 Task: Edit the theme color of the profile "Smith" to Light teal and white.
Action: Mouse moved to (1384, 39)
Screenshot: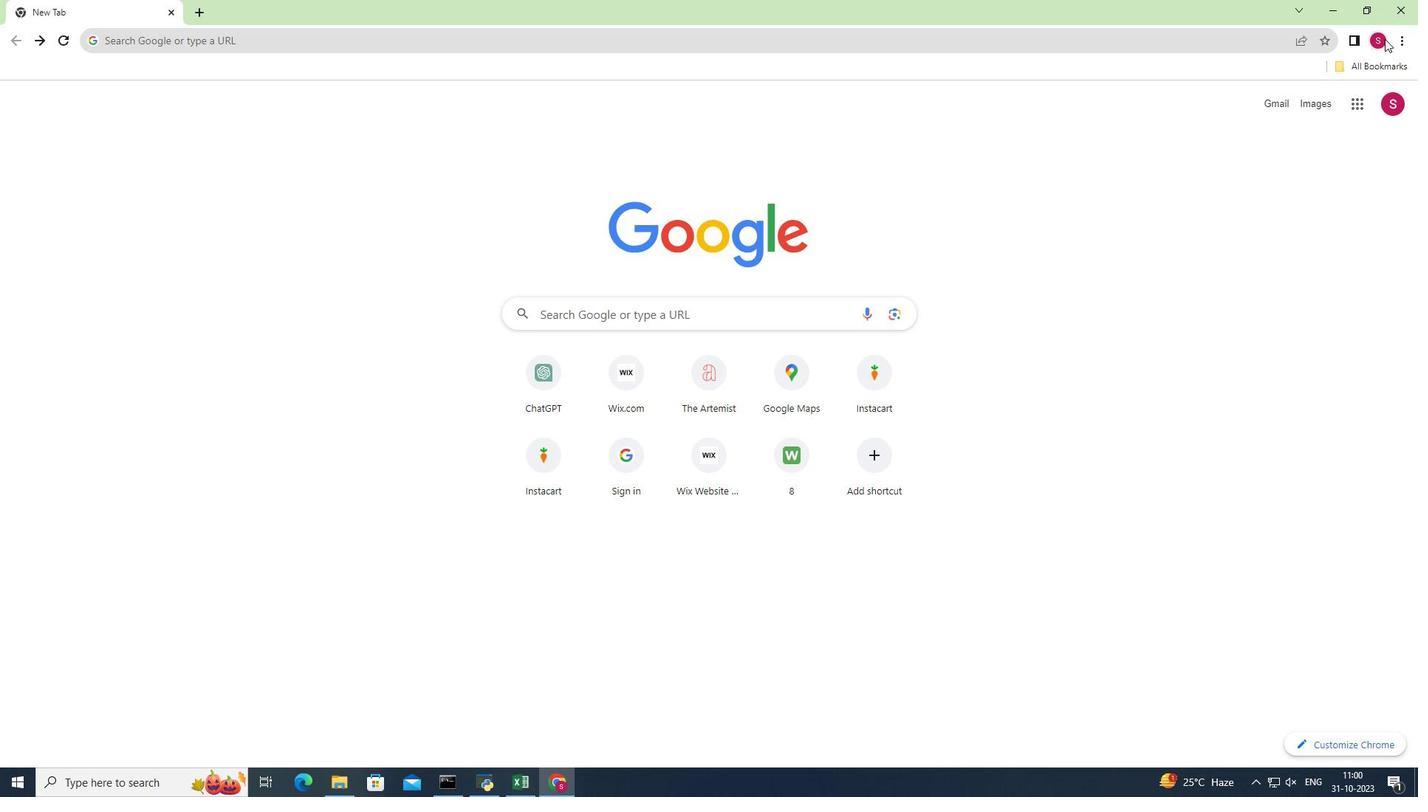 
Action: Mouse pressed left at (1384, 39)
Screenshot: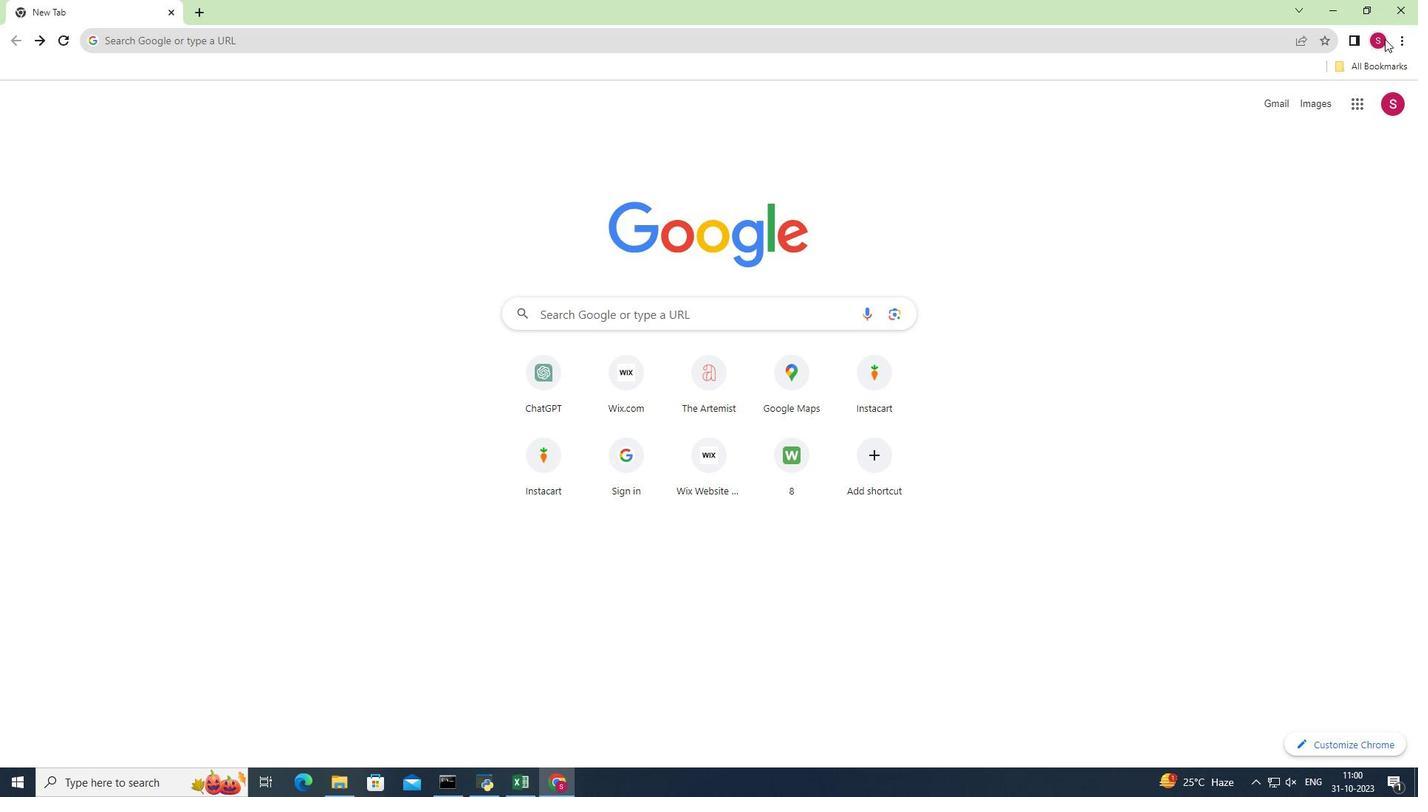 
Action: Mouse moved to (1369, 370)
Screenshot: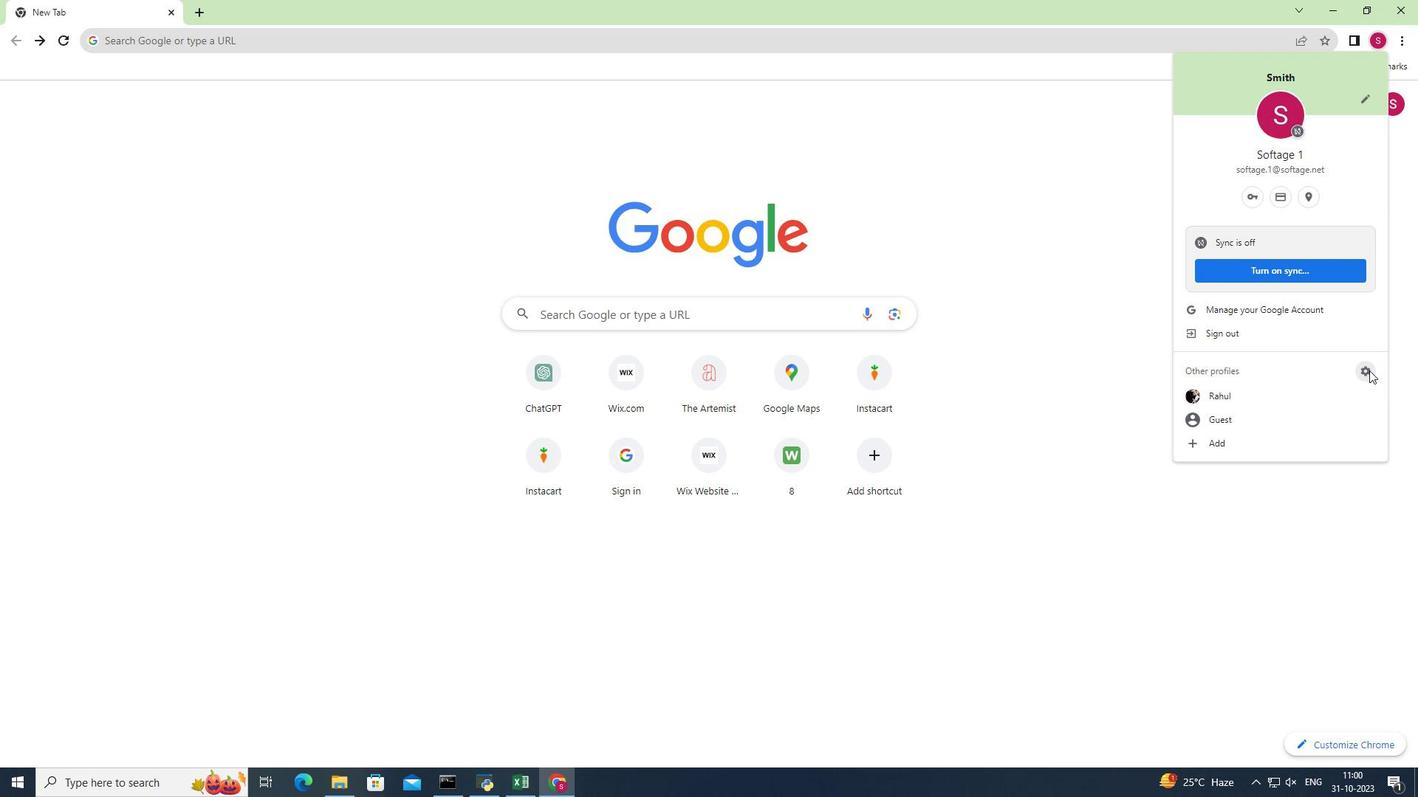 
Action: Mouse pressed left at (1369, 370)
Screenshot: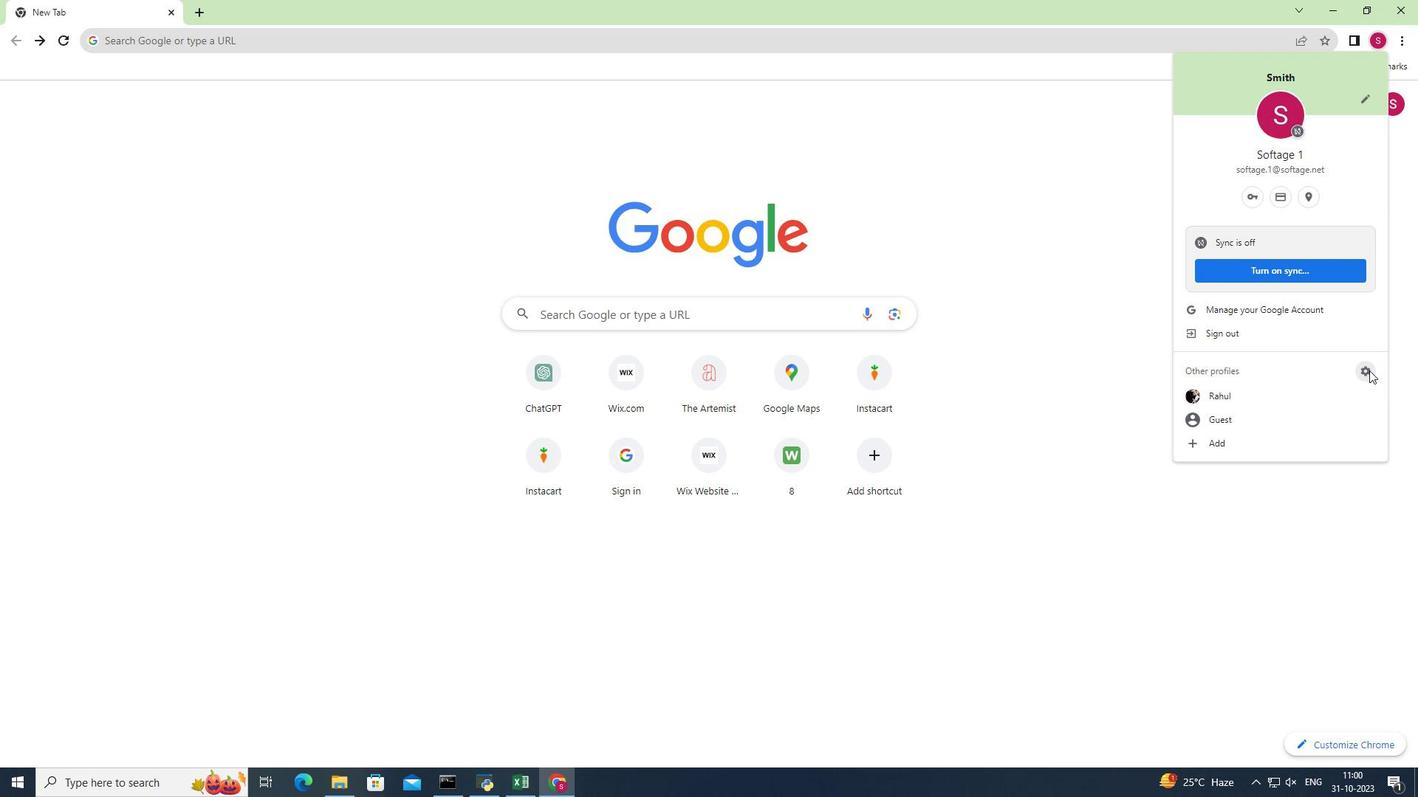 
Action: Mouse pressed left at (1369, 370)
Screenshot: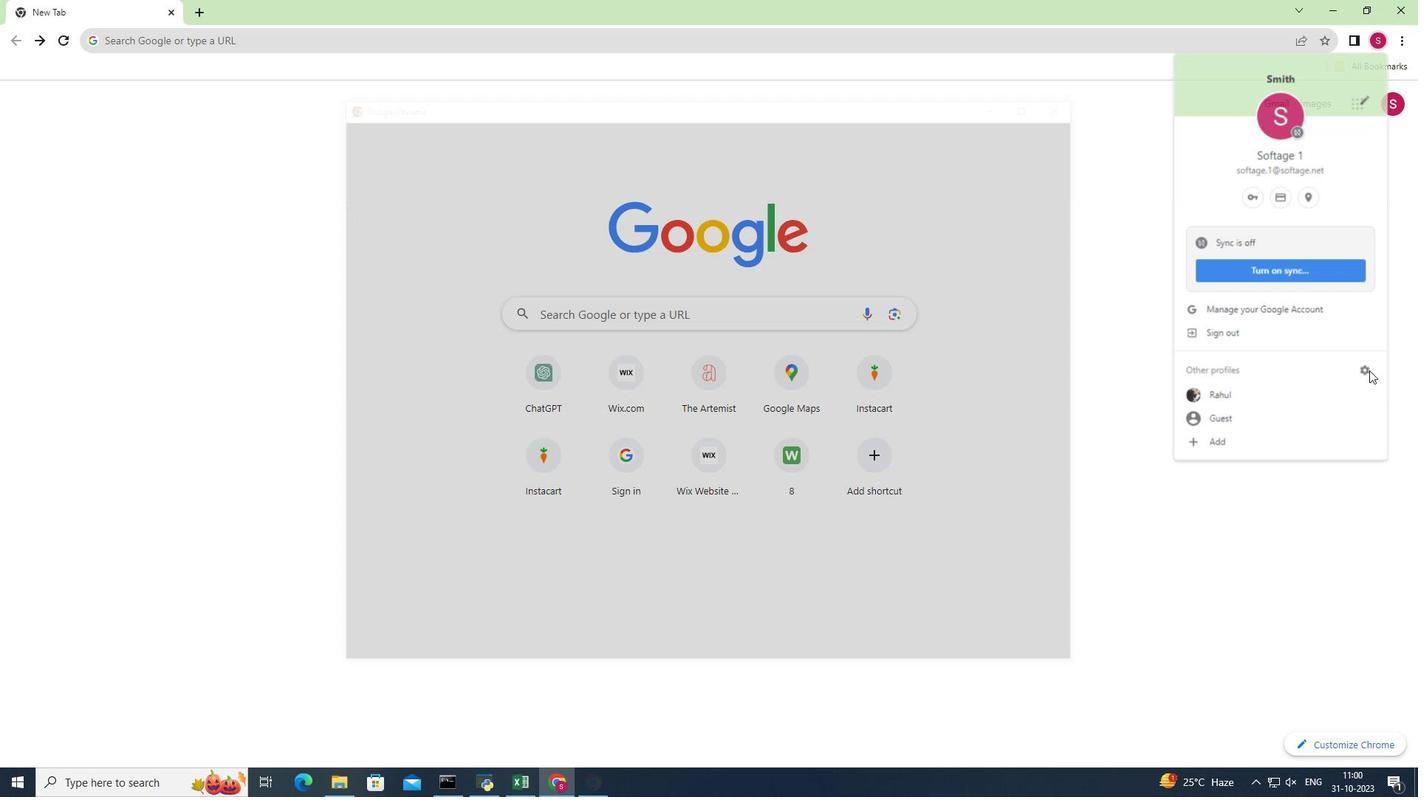 
Action: Mouse moved to (760, 404)
Screenshot: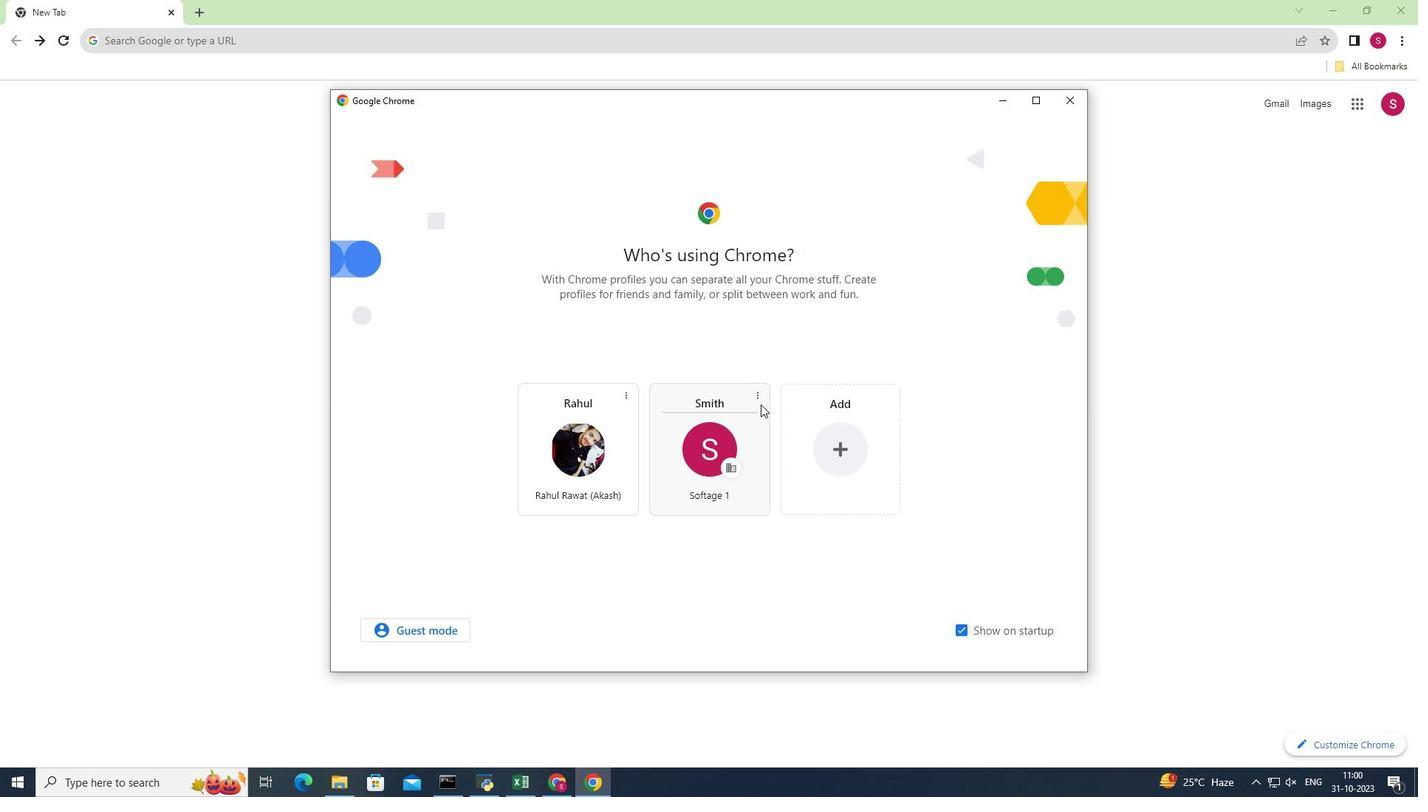 
Action: Mouse pressed left at (760, 404)
Screenshot: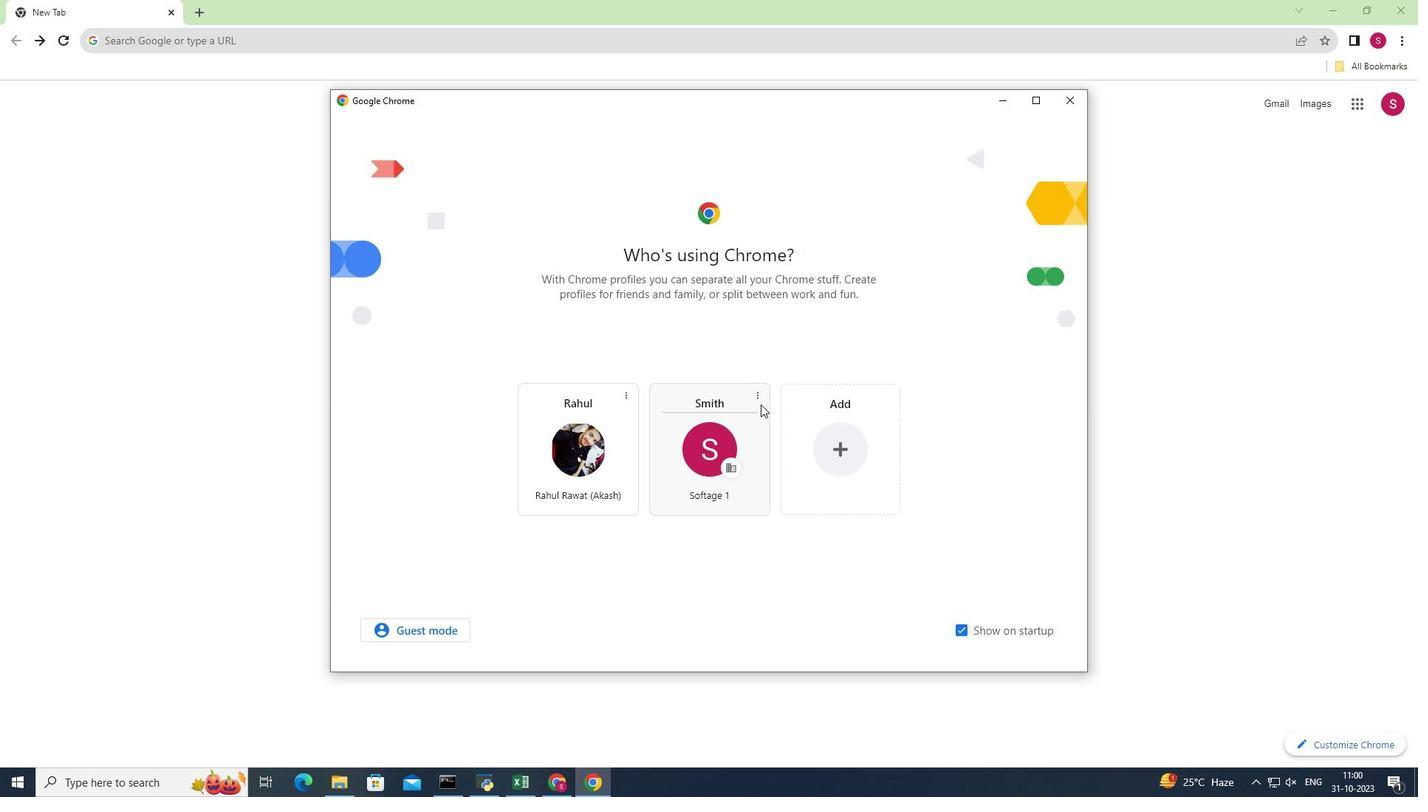 
Action: Mouse moved to (757, 393)
Screenshot: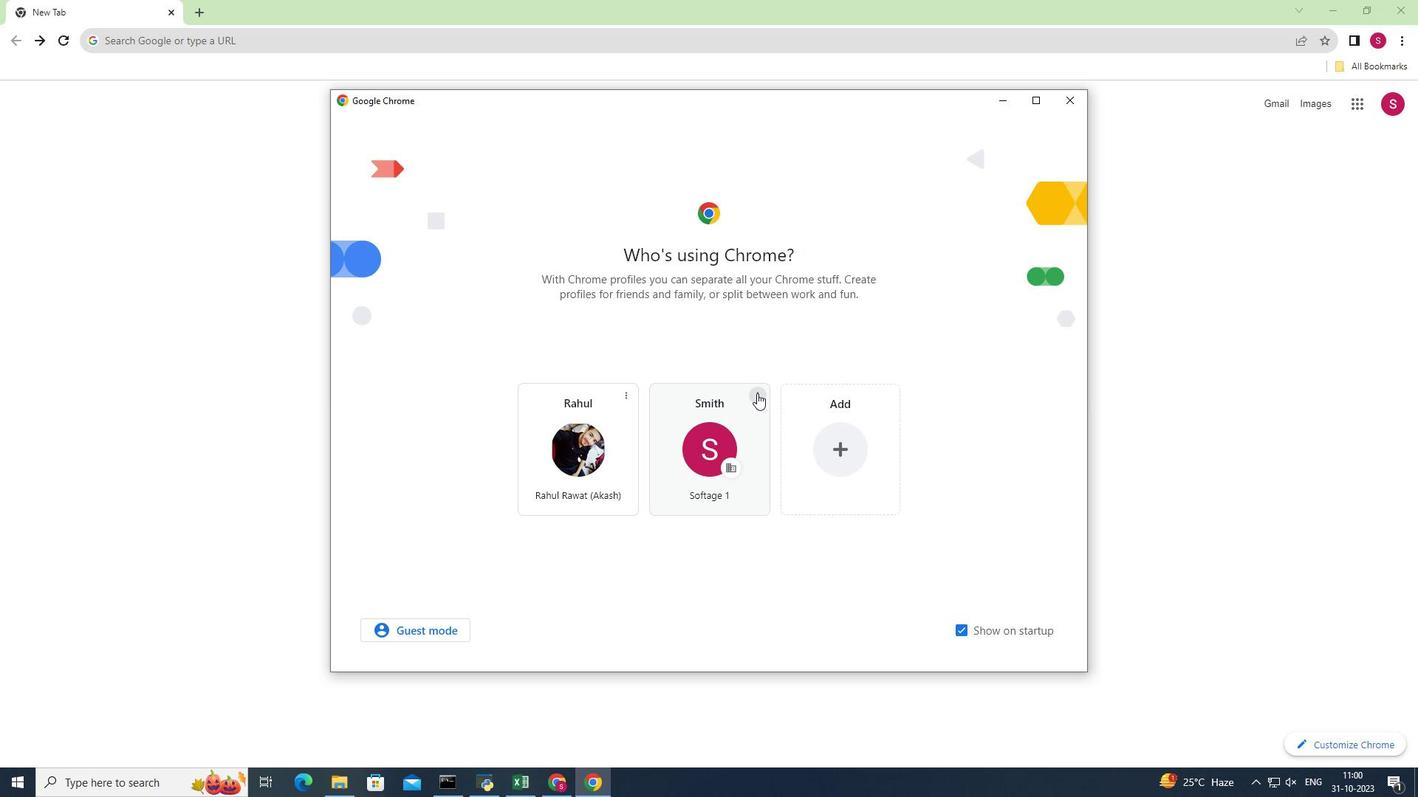 
Action: Mouse pressed left at (757, 393)
Screenshot: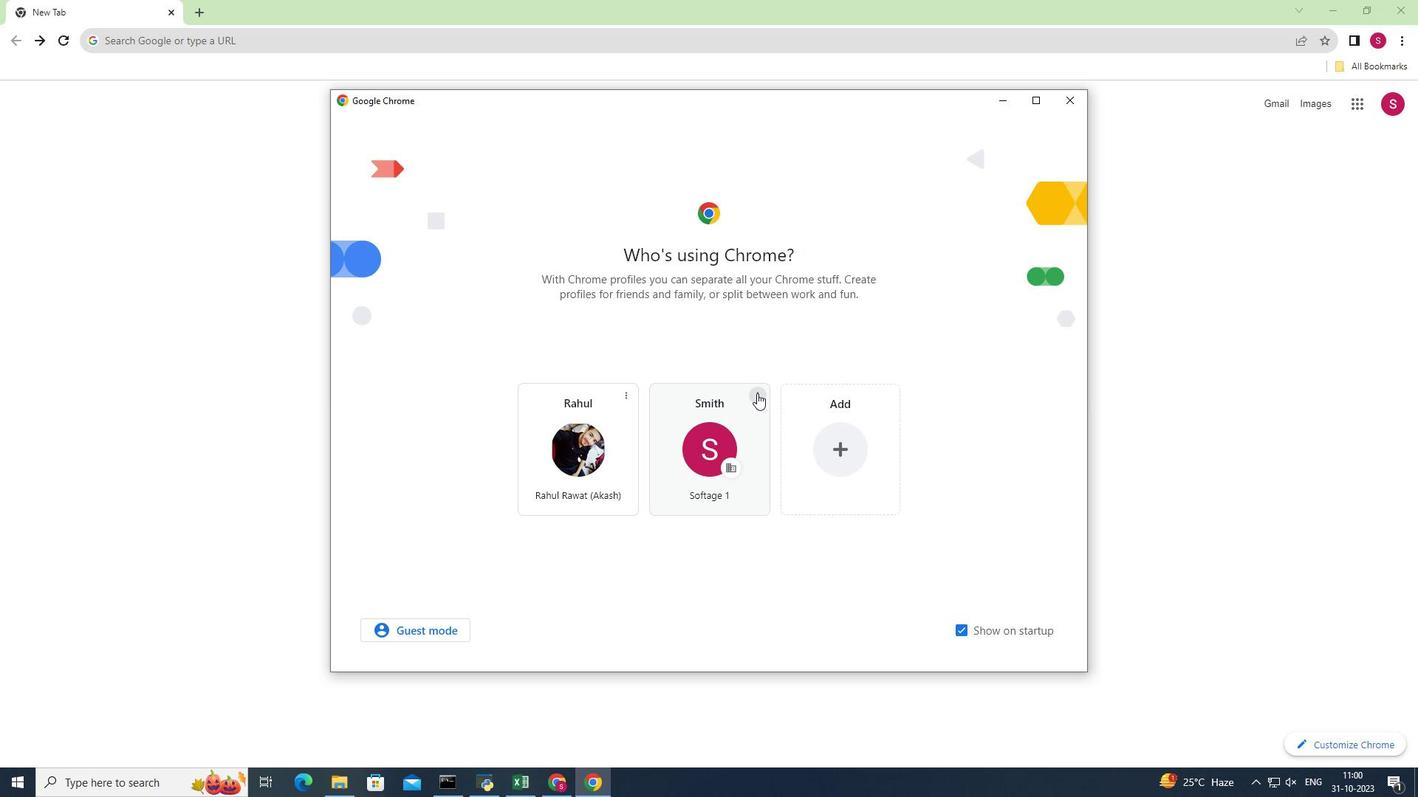 
Action: Mouse moved to (737, 404)
Screenshot: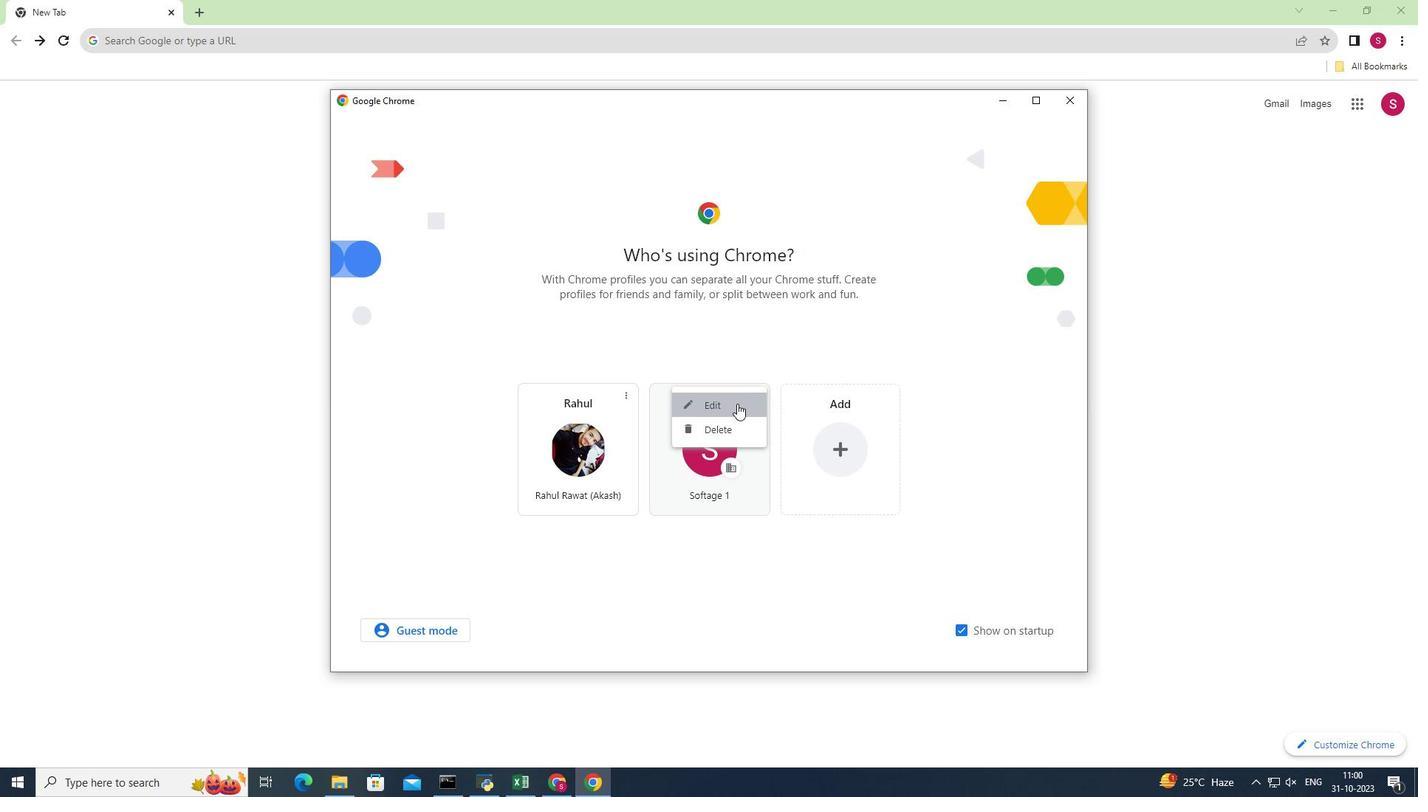 
Action: Mouse pressed left at (737, 404)
Screenshot: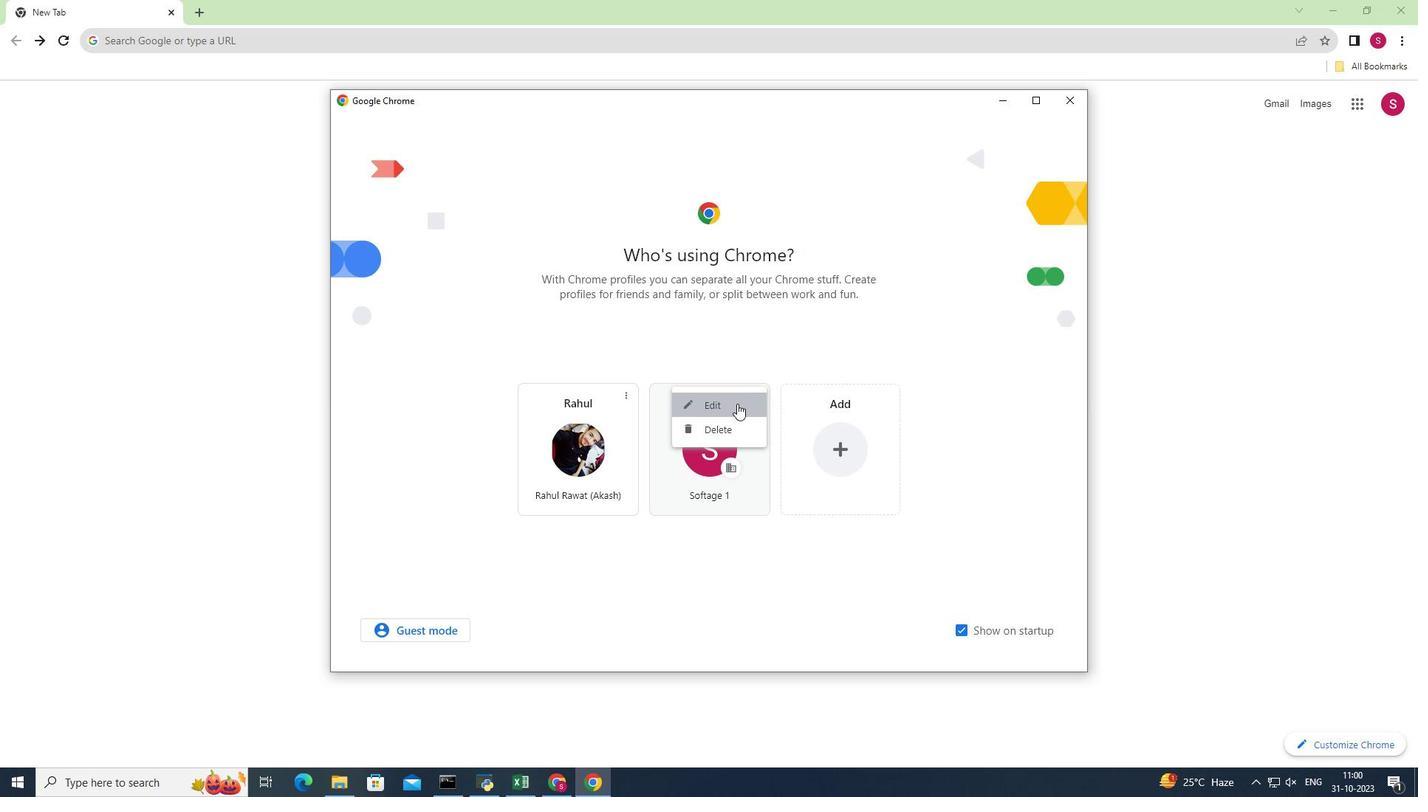 
Action: Mouse moved to (734, 405)
Screenshot: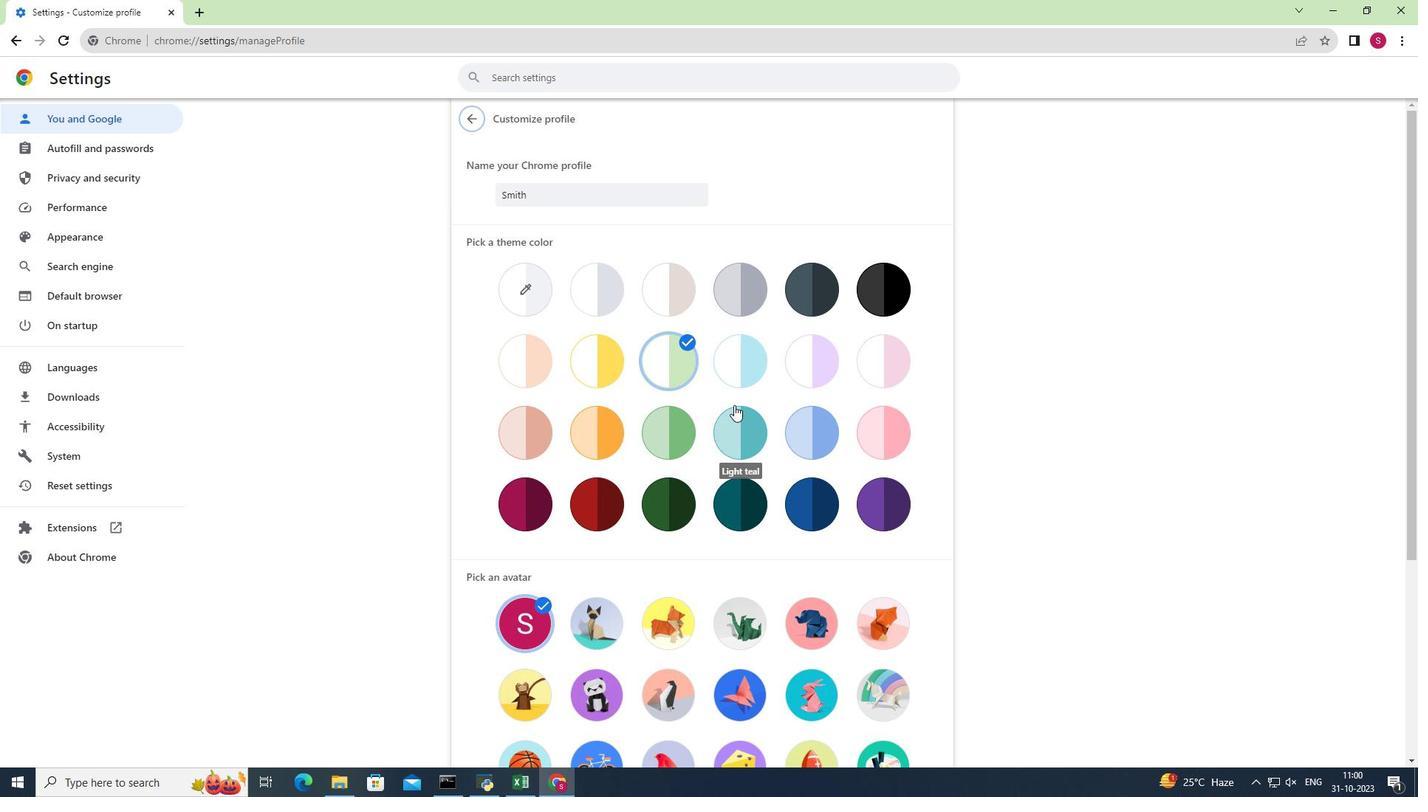 
Action: Mouse pressed left at (734, 405)
Screenshot: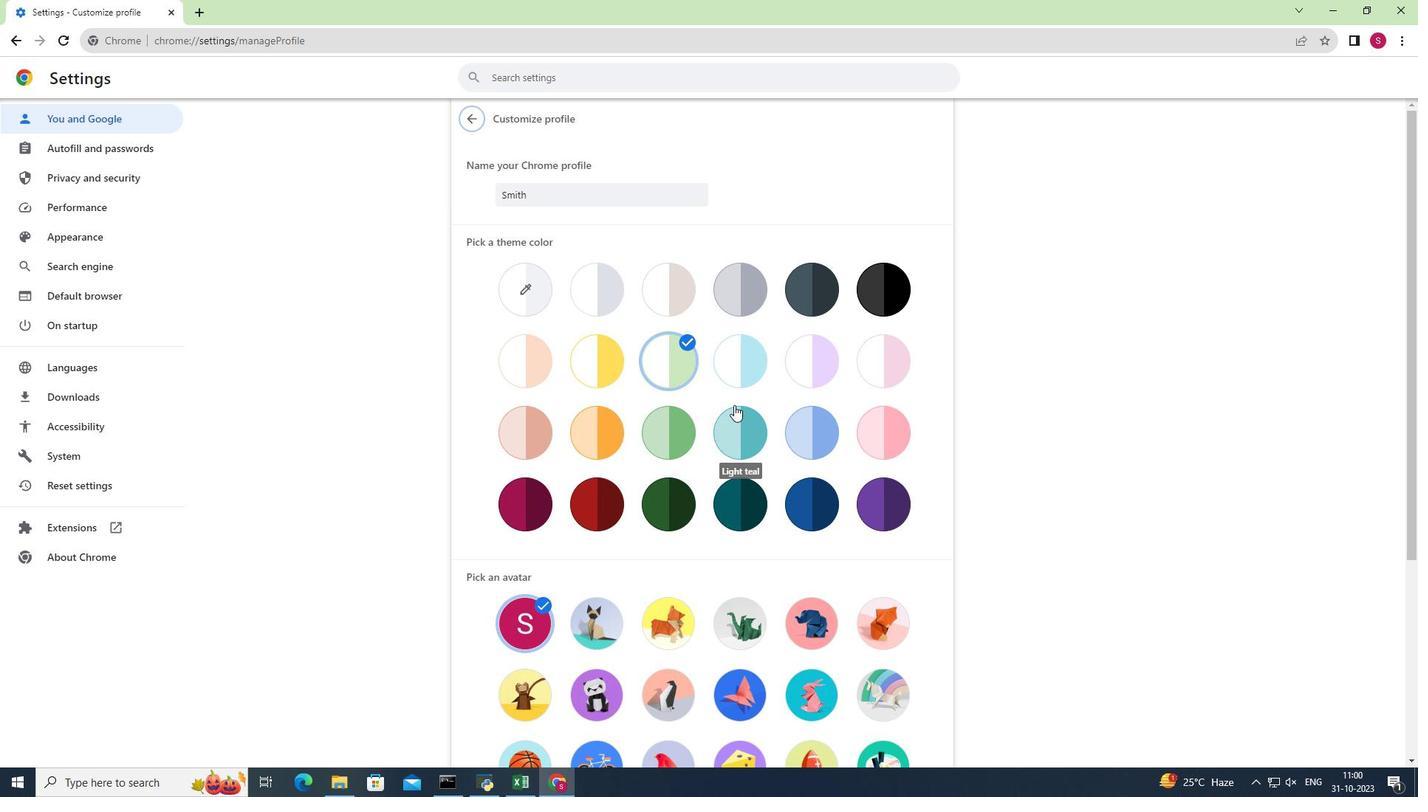
